 Task: Add Sprouts Citrus Bitters Elixir to the cart.
Action: Mouse moved to (70, 278)
Screenshot: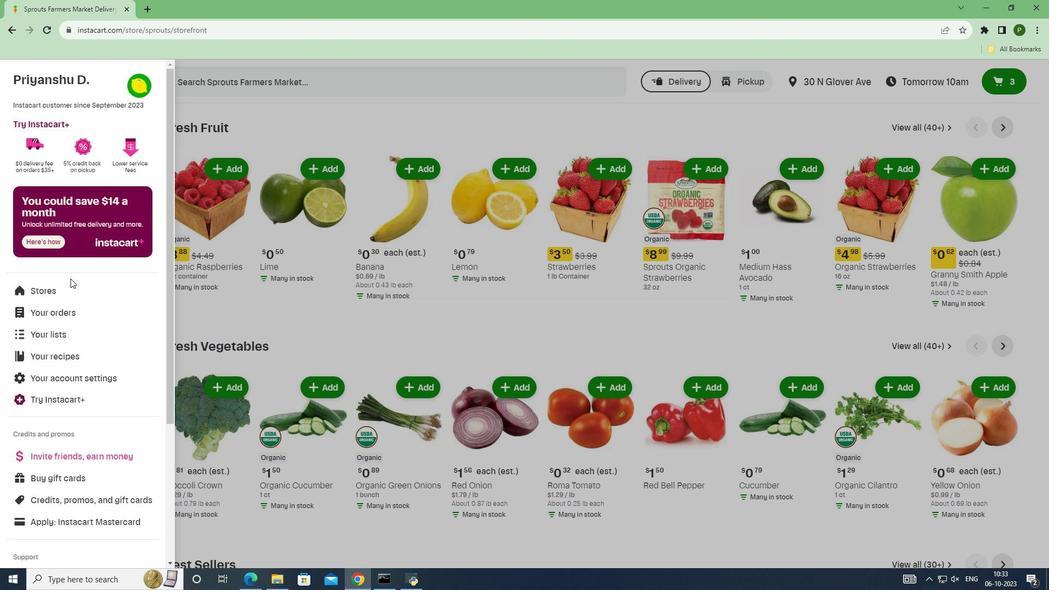 
Action: Mouse pressed left at (70, 278)
Screenshot: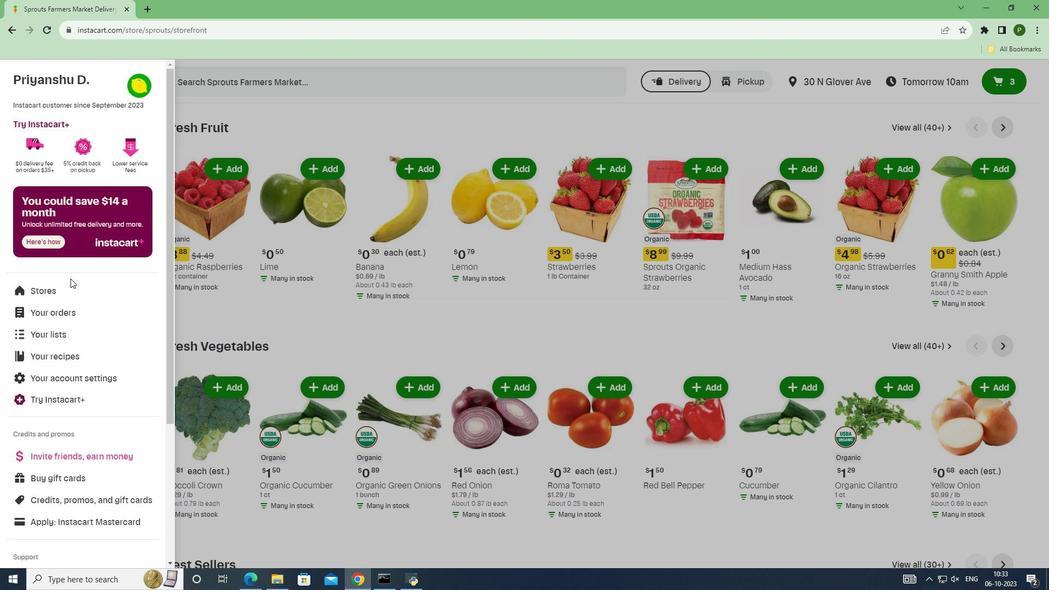 
Action: Mouse moved to (70, 280)
Screenshot: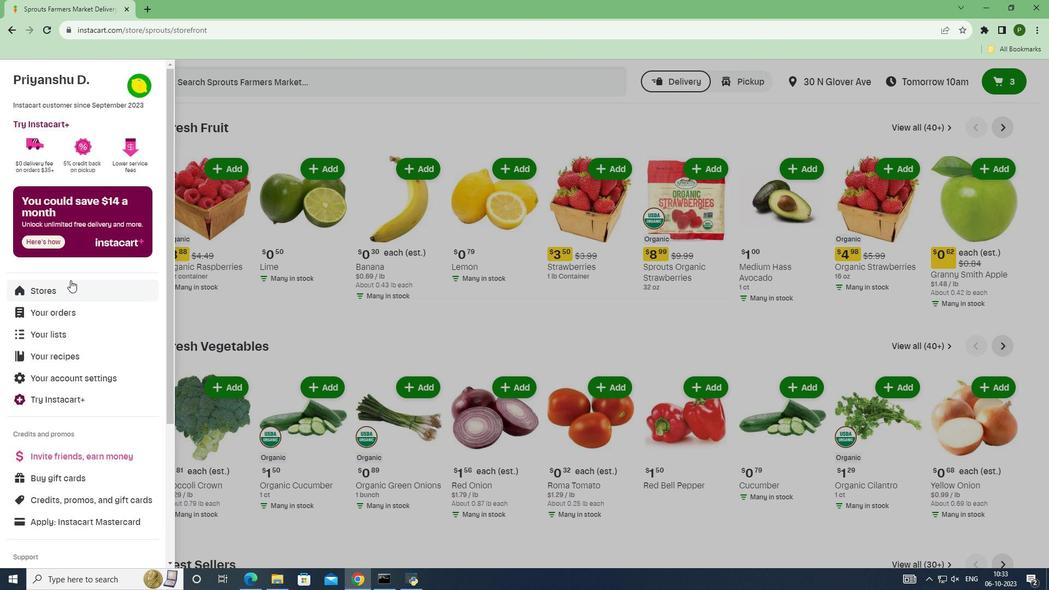 
Action: Mouse pressed left at (70, 280)
Screenshot: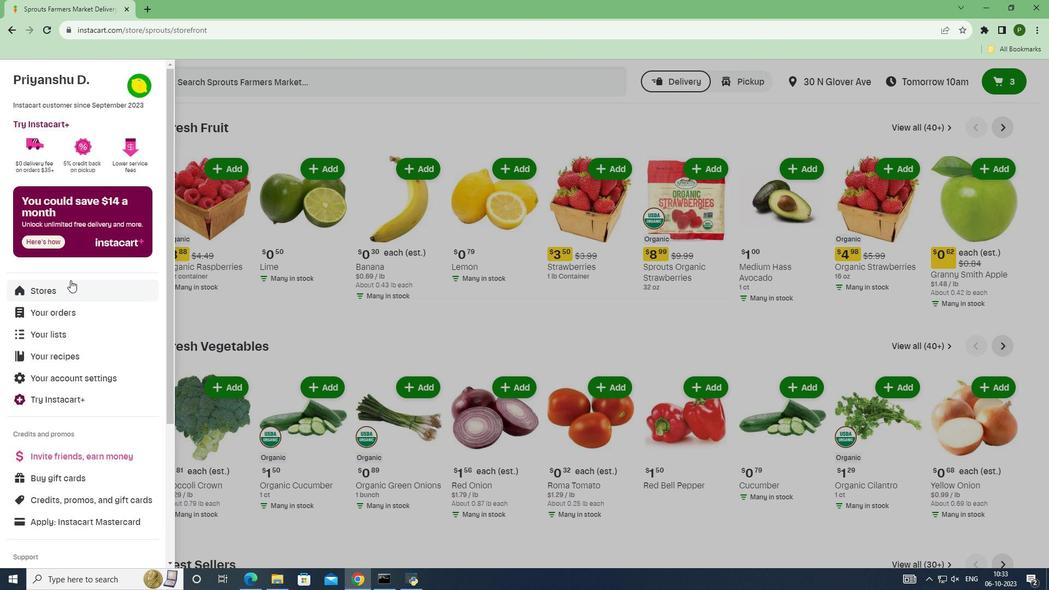 
Action: Mouse moved to (249, 129)
Screenshot: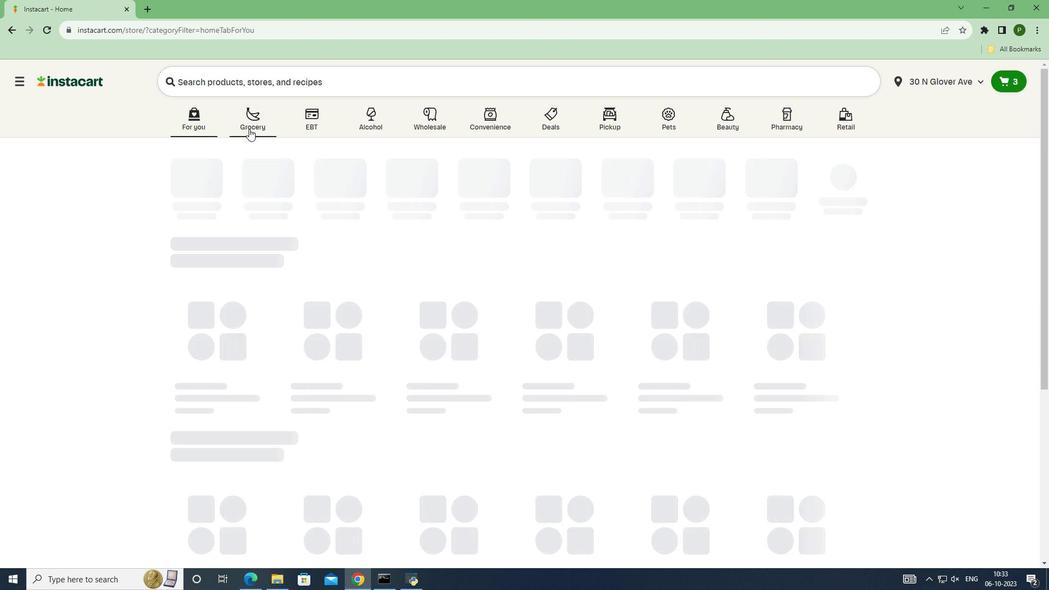 
Action: Mouse pressed left at (249, 129)
Screenshot: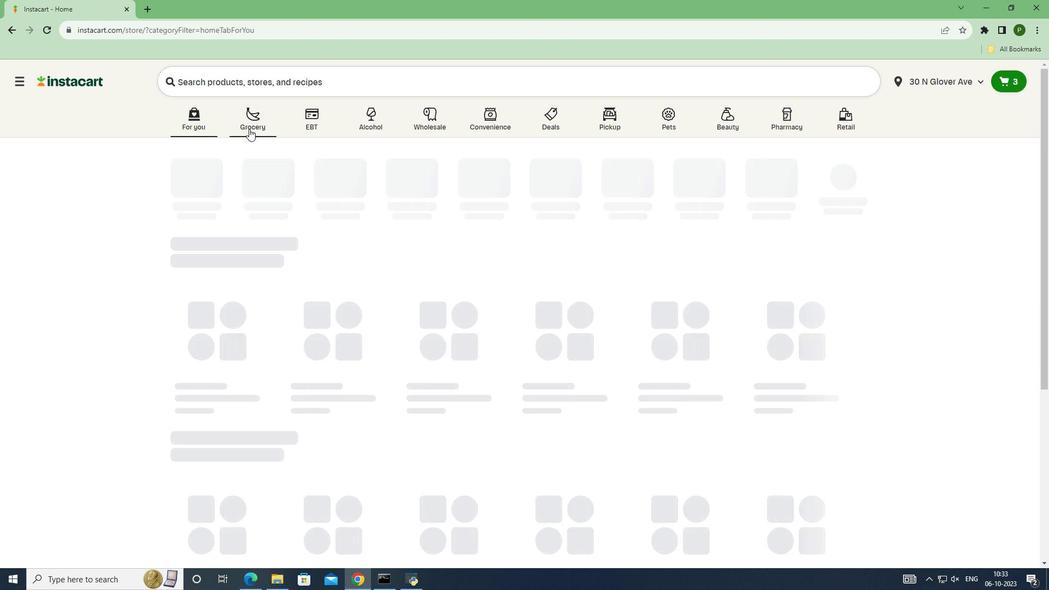 
Action: Mouse moved to (243, 201)
Screenshot: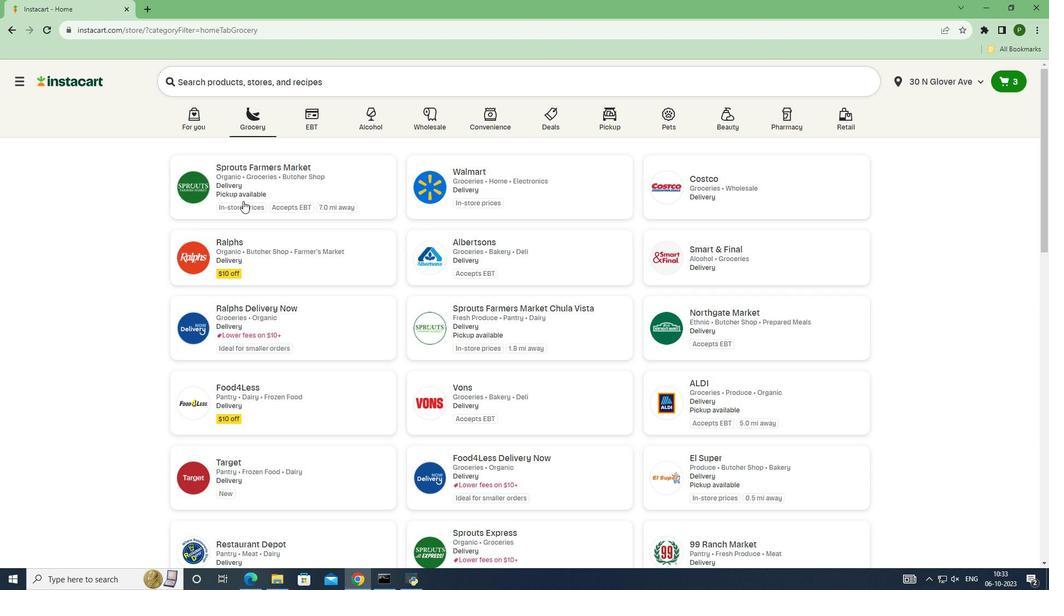 
Action: Mouse pressed left at (243, 201)
Screenshot: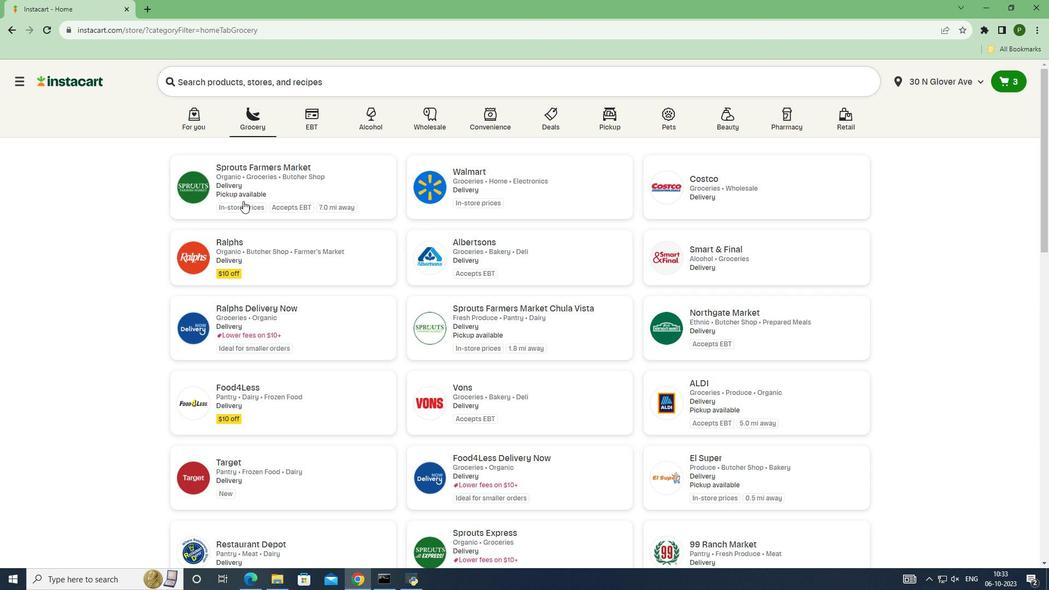 
Action: Mouse moved to (63, 312)
Screenshot: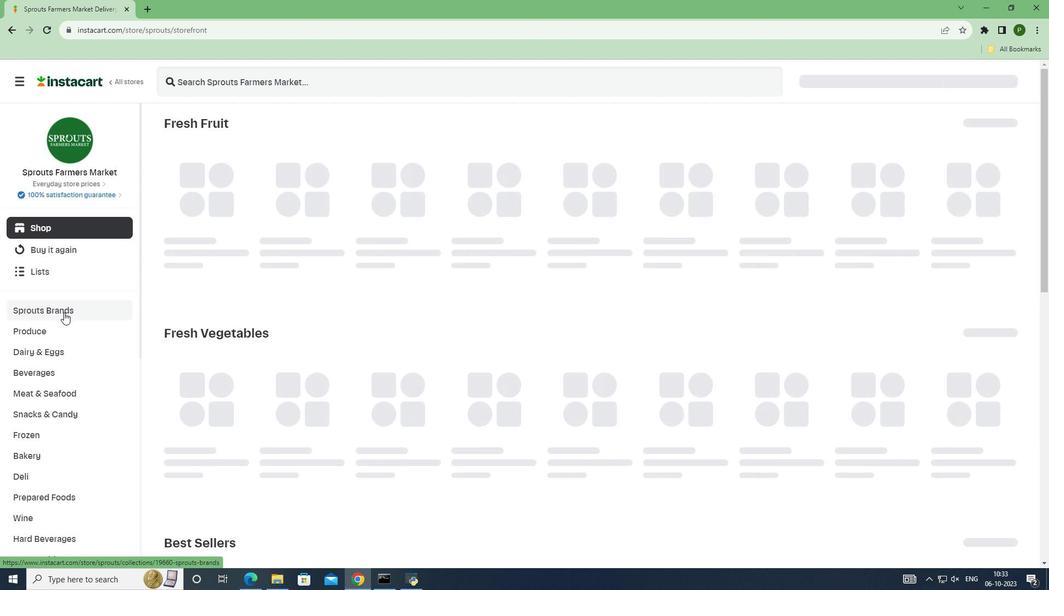 
Action: Mouse pressed left at (63, 312)
Screenshot: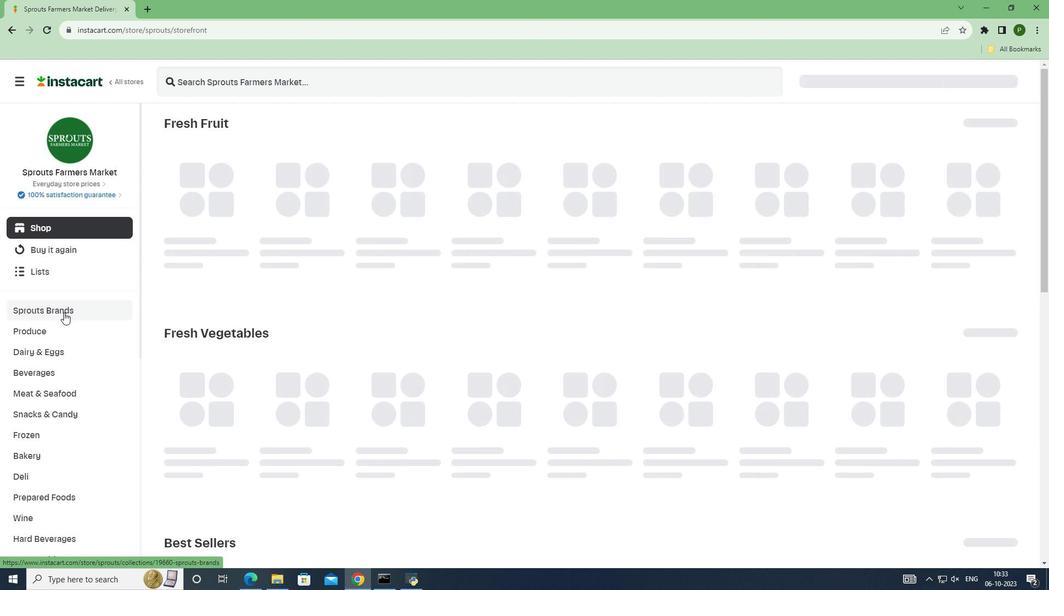 
Action: Mouse moved to (75, 451)
Screenshot: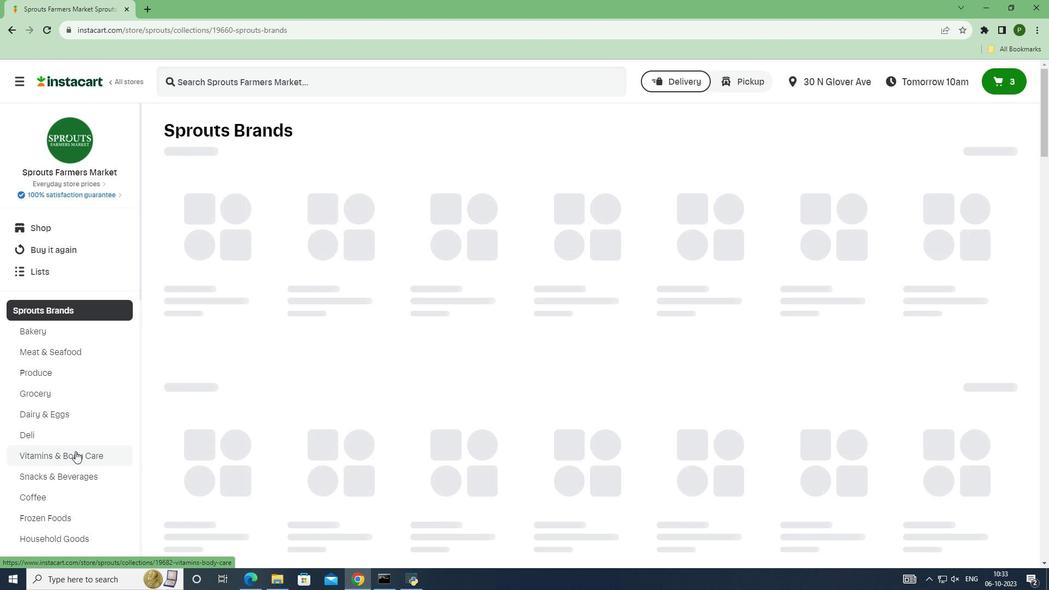 
Action: Mouse pressed left at (75, 451)
Screenshot: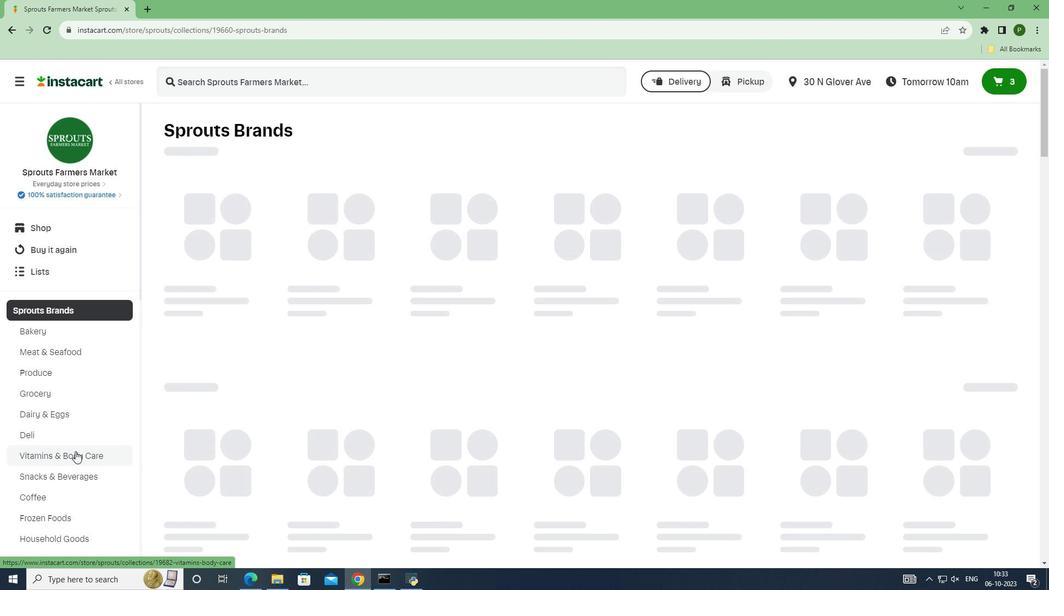 
Action: Mouse moved to (246, 84)
Screenshot: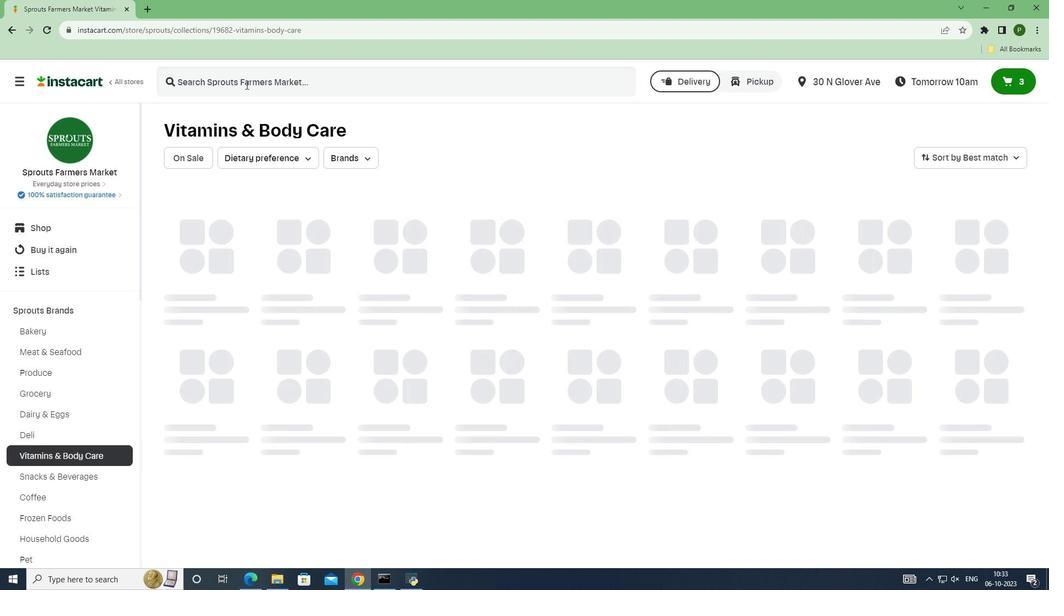 
Action: Mouse pressed left at (246, 84)
Screenshot: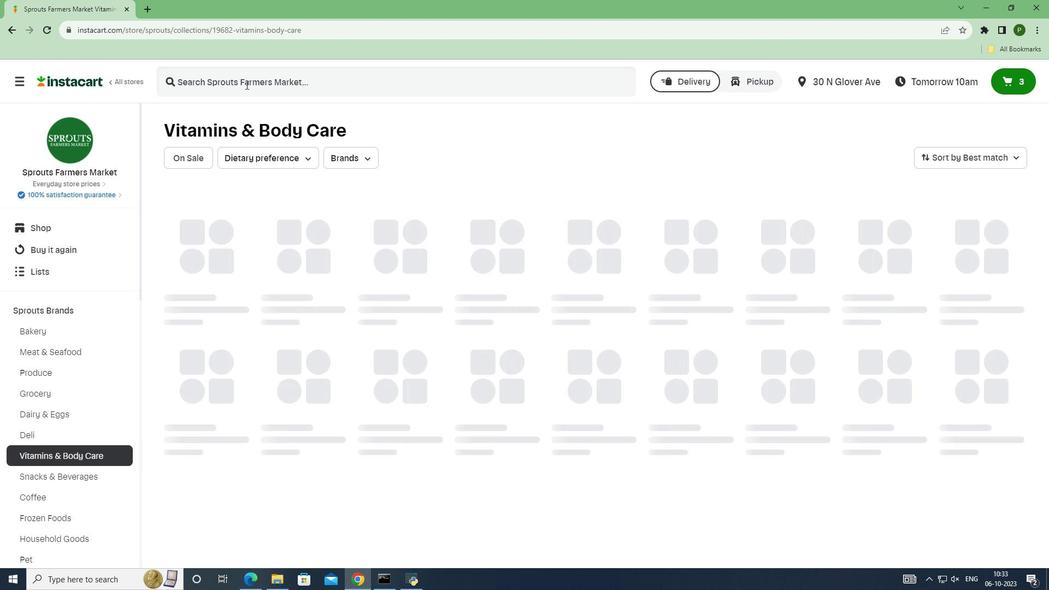 
Action: Key pressed <Key.caps_lock>S<Key.caps_lock>prouts<Key.space><Key.caps_lock>C<Key.caps_lock>itrus<Key.space><Key.caps_lock>B<Key.caps_lock>itters<Key.space><Key.caps_lock>E<Key.caps_lock>lixir<Key.space><Key.enter>
Screenshot: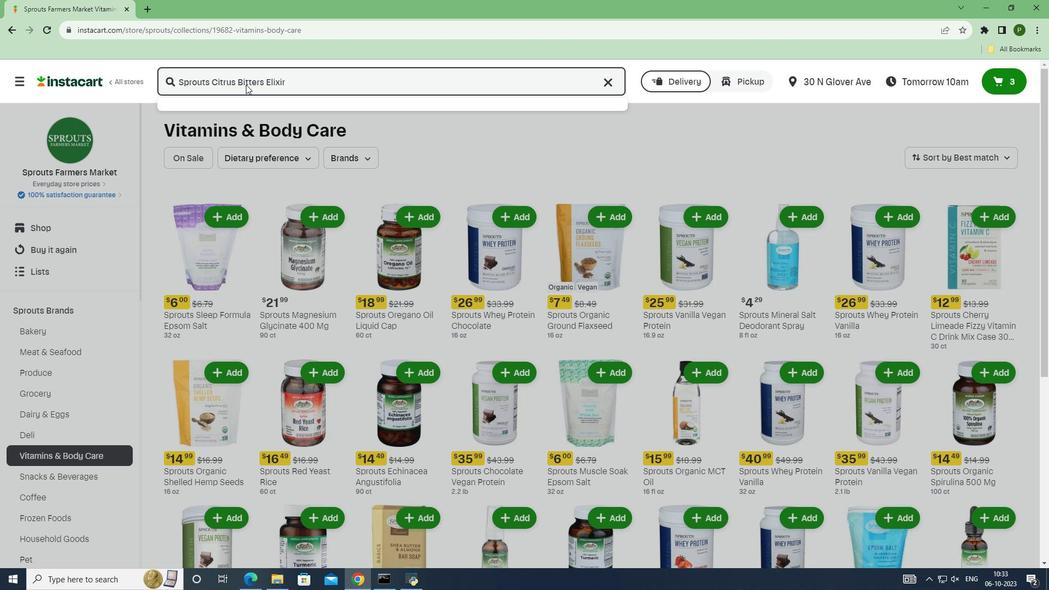 
Action: Mouse moved to (313, 200)
Screenshot: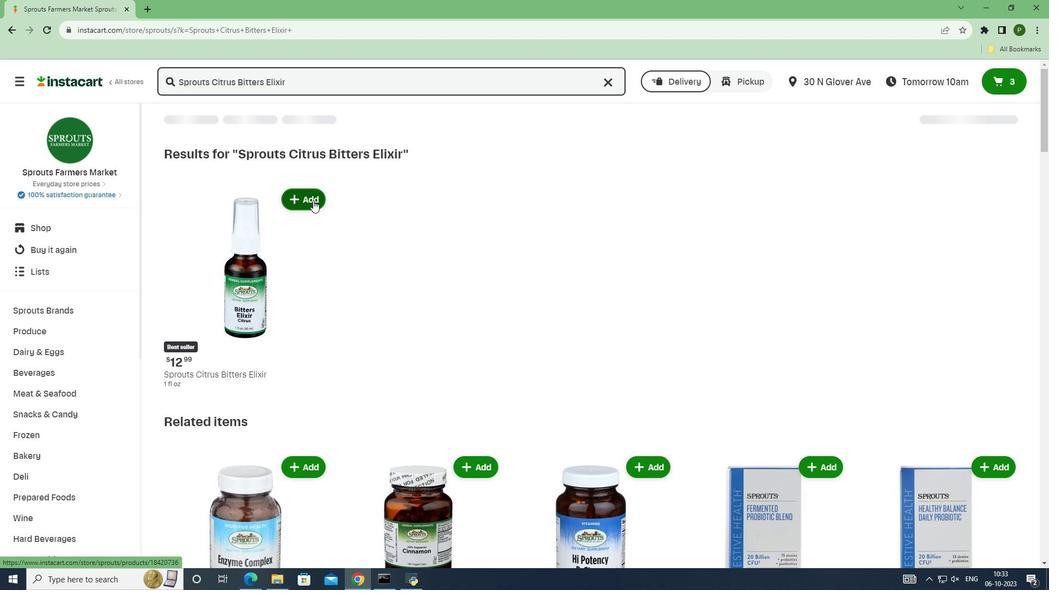 
Action: Mouse pressed left at (313, 200)
Screenshot: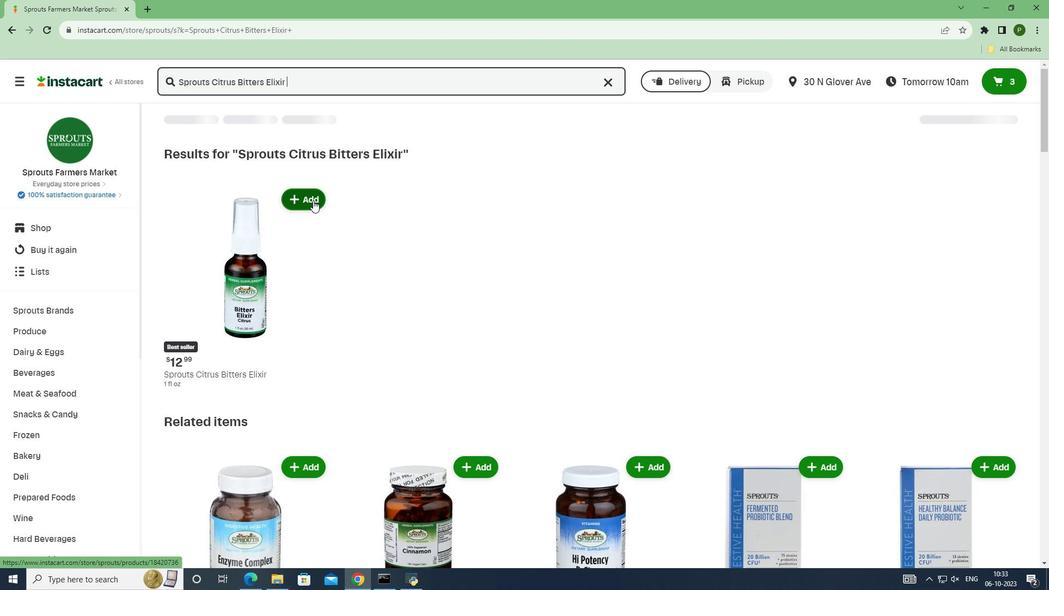 
Action: Mouse moved to (361, 256)
Screenshot: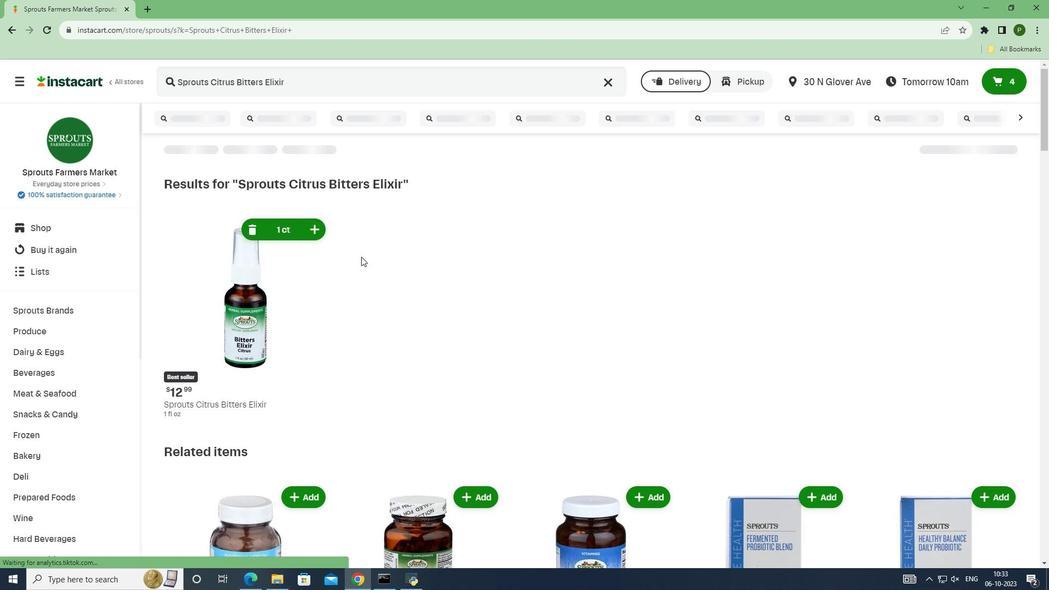 
